 Task: Add Grain Trust Steamed Jasmine Rice, Organic to the cart.
Action: Mouse moved to (234, 107)
Screenshot: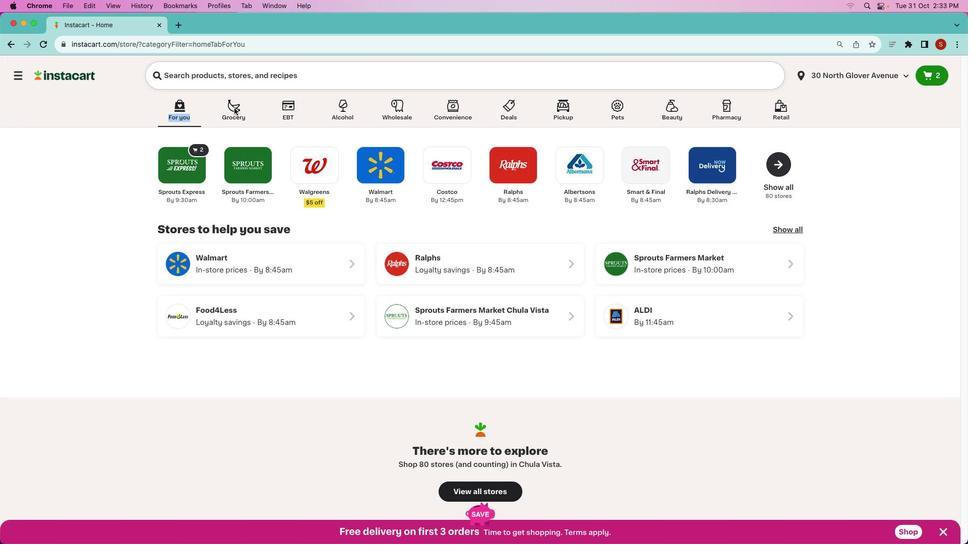 
Action: Mouse pressed left at (234, 107)
Screenshot: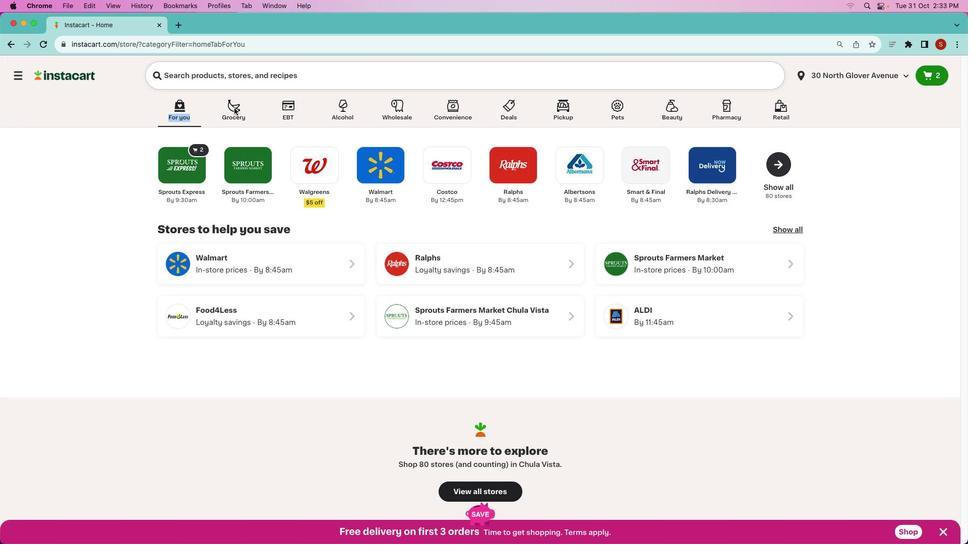 
Action: Mouse moved to (234, 107)
Screenshot: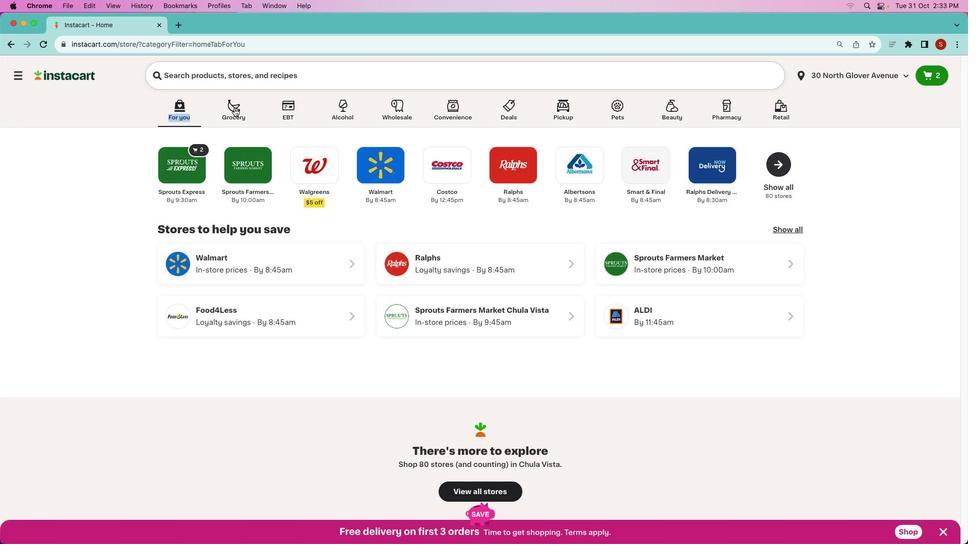 
Action: Mouse pressed left at (234, 107)
Screenshot: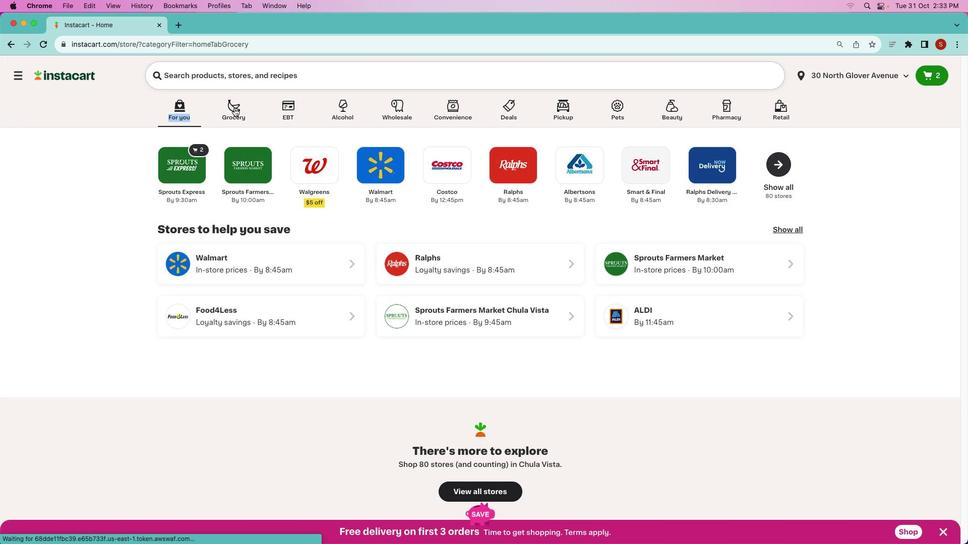 
Action: Mouse moved to (451, 275)
Screenshot: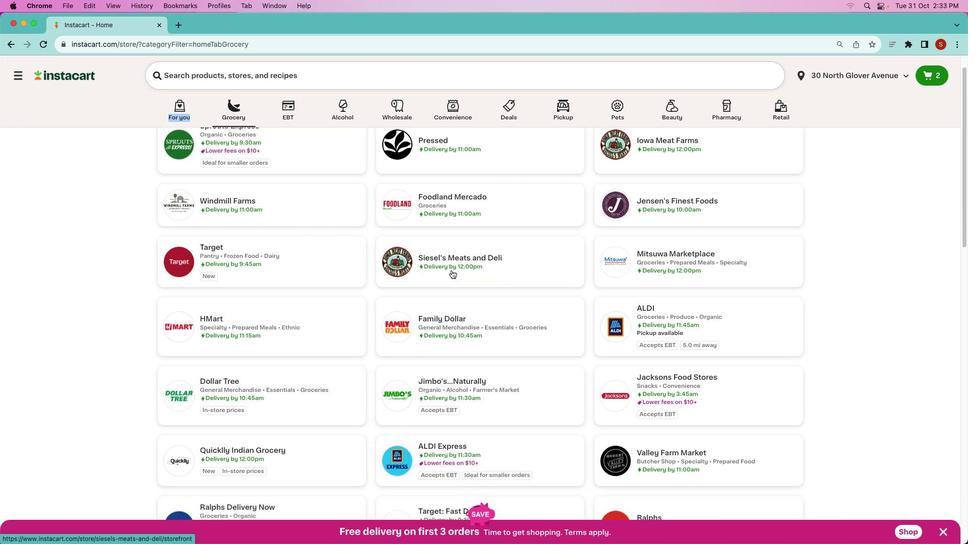 
Action: Mouse scrolled (451, 275) with delta (0, 0)
Screenshot: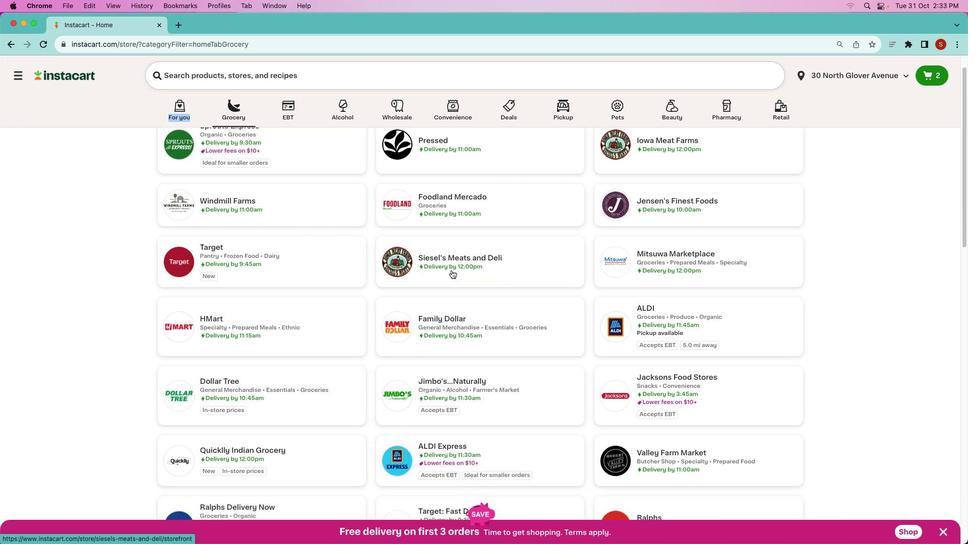 
Action: Mouse moved to (451, 274)
Screenshot: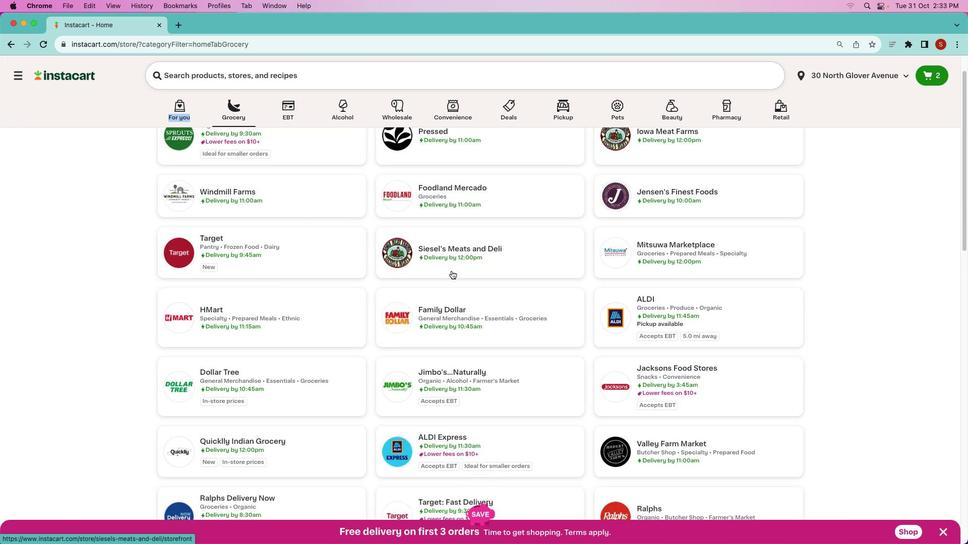 
Action: Mouse scrolled (451, 274) with delta (0, 0)
Screenshot: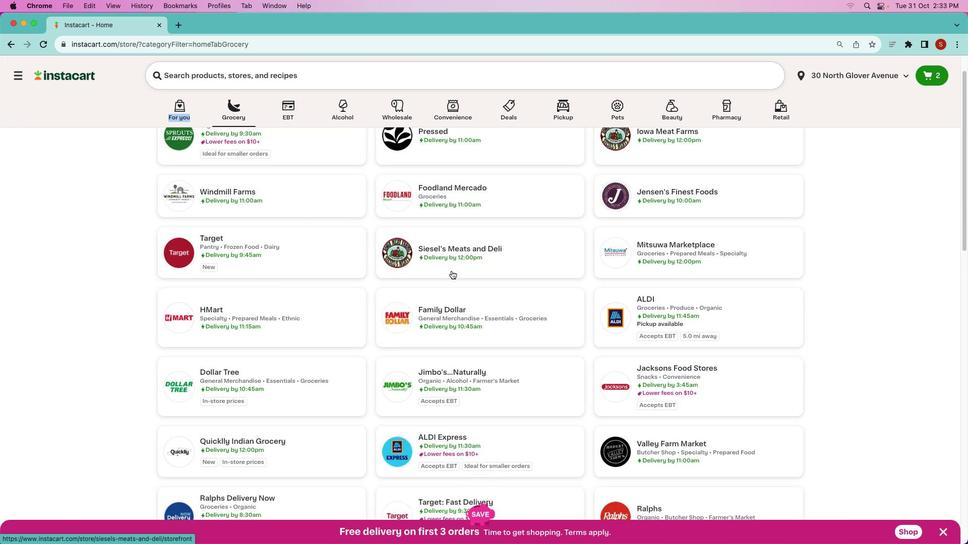 
Action: Mouse moved to (451, 270)
Screenshot: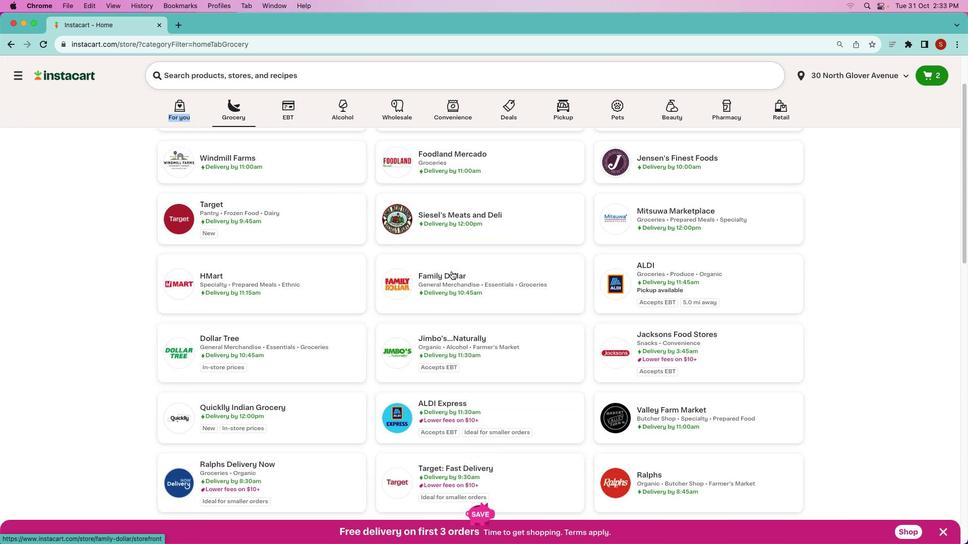 
Action: Mouse scrolled (451, 270) with delta (0, -1)
Screenshot: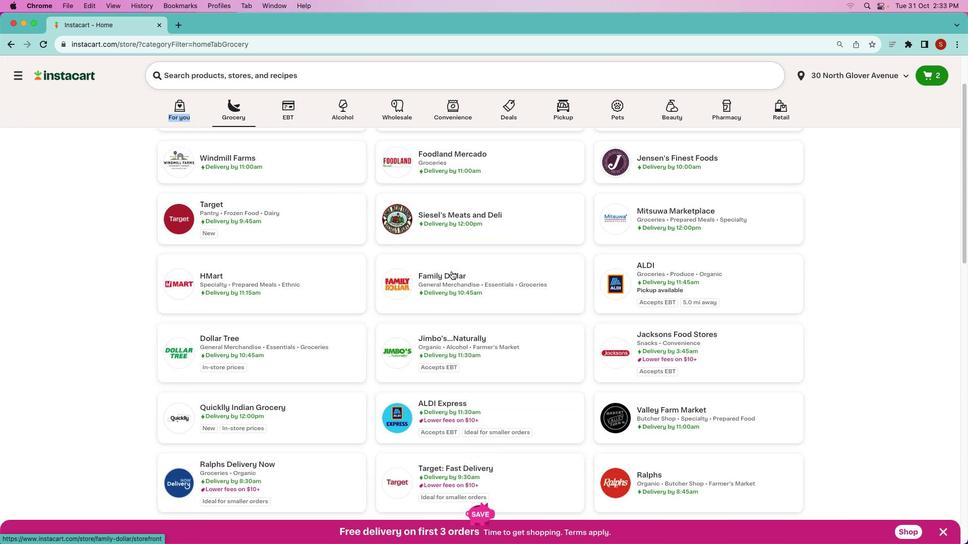 
Action: Mouse moved to (451, 271)
Screenshot: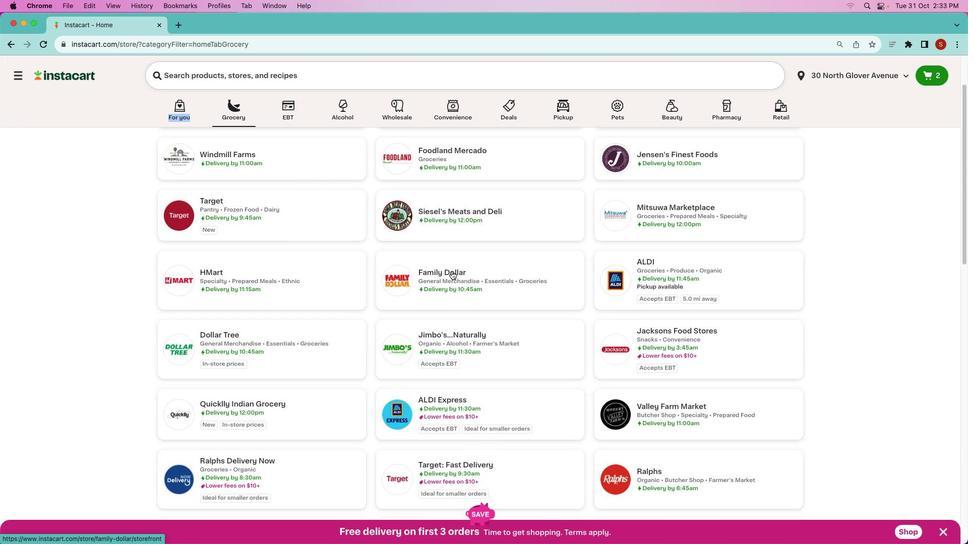 
Action: Mouse scrolled (451, 271) with delta (0, 0)
Screenshot: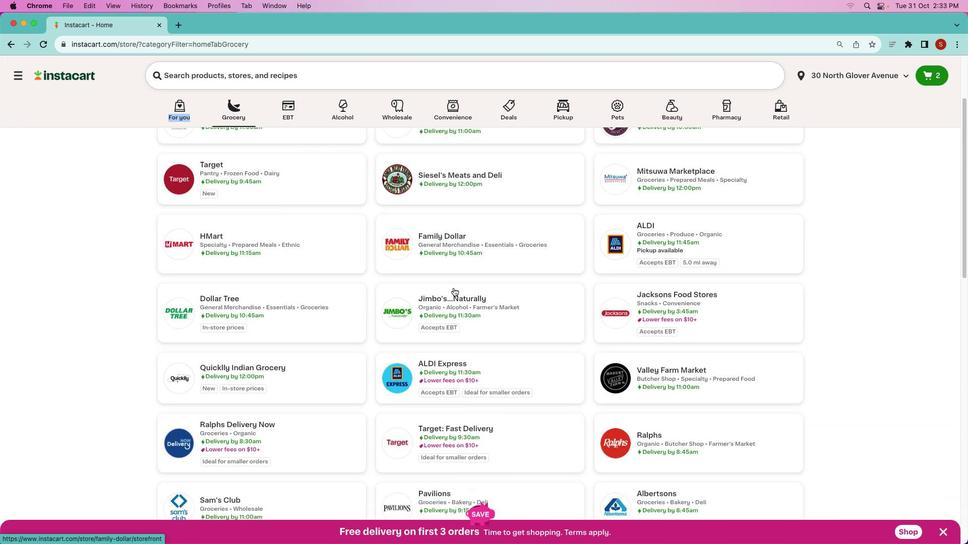 
Action: Mouse scrolled (451, 271) with delta (0, 0)
Screenshot: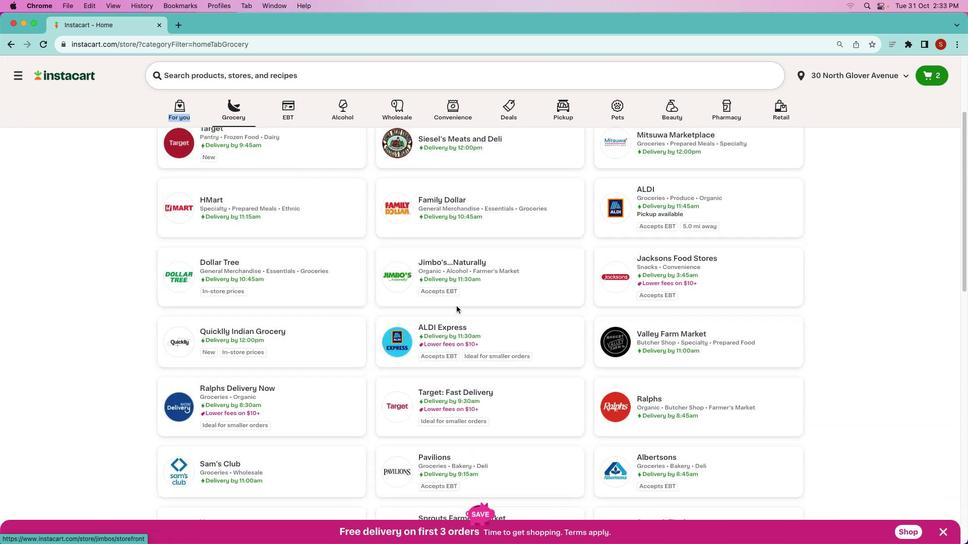 
Action: Mouse scrolled (451, 271) with delta (0, -1)
Screenshot: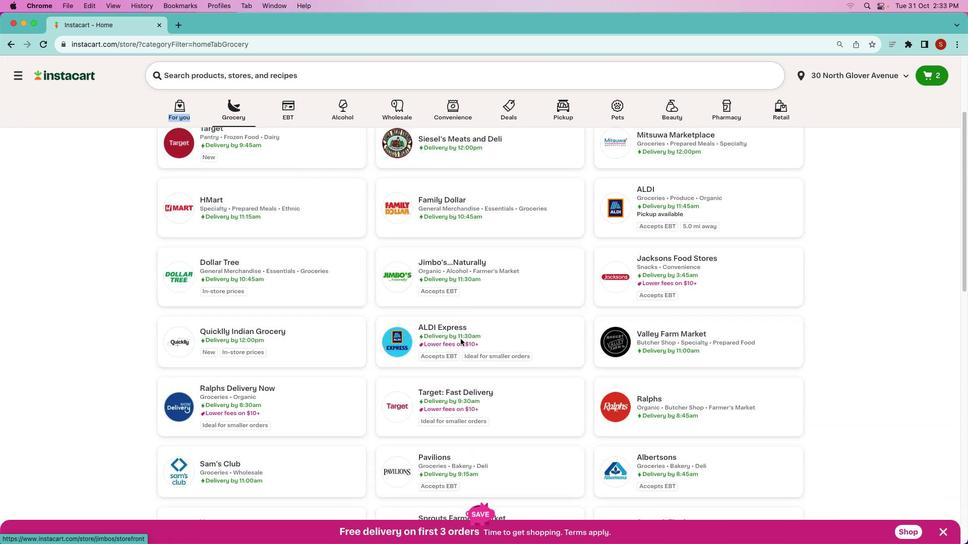 
Action: Mouse moved to (462, 368)
Screenshot: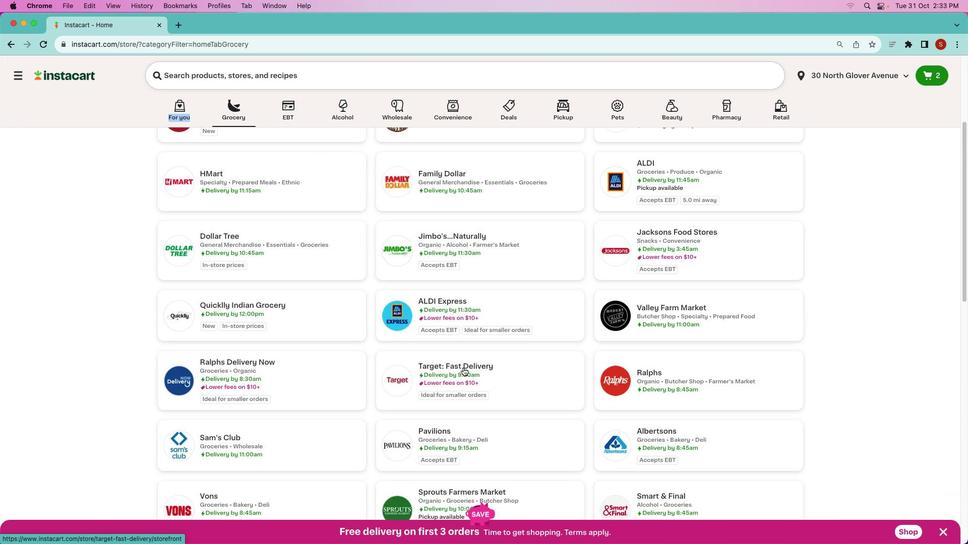 
Action: Mouse scrolled (462, 368) with delta (0, 0)
Screenshot: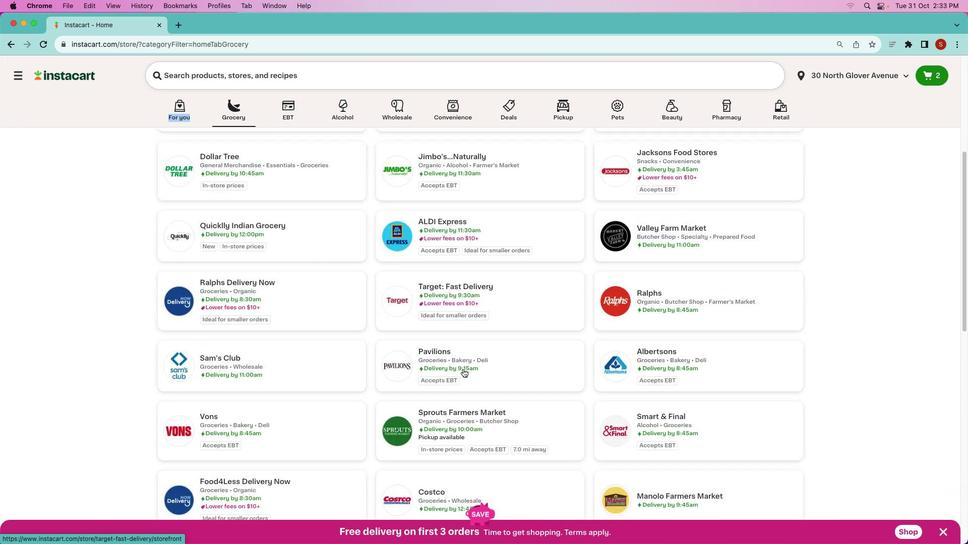 
Action: Mouse scrolled (462, 368) with delta (0, 0)
Screenshot: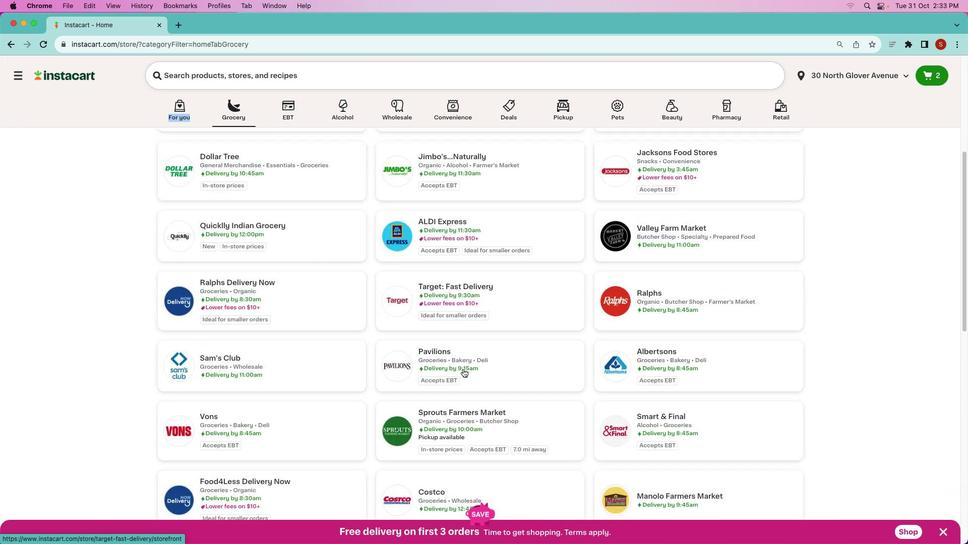 
Action: Mouse scrolled (462, 368) with delta (0, -1)
Screenshot: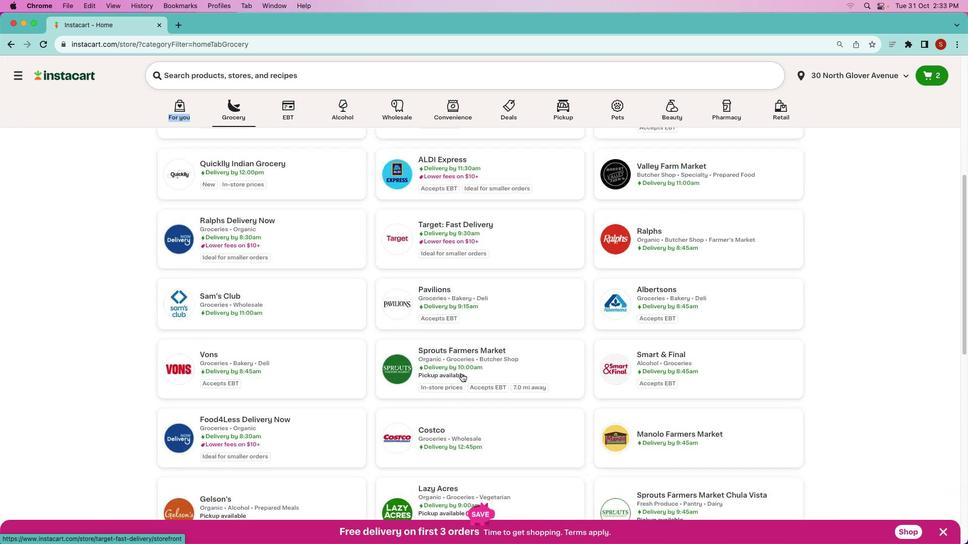 
Action: Mouse scrolled (462, 368) with delta (0, -2)
Screenshot: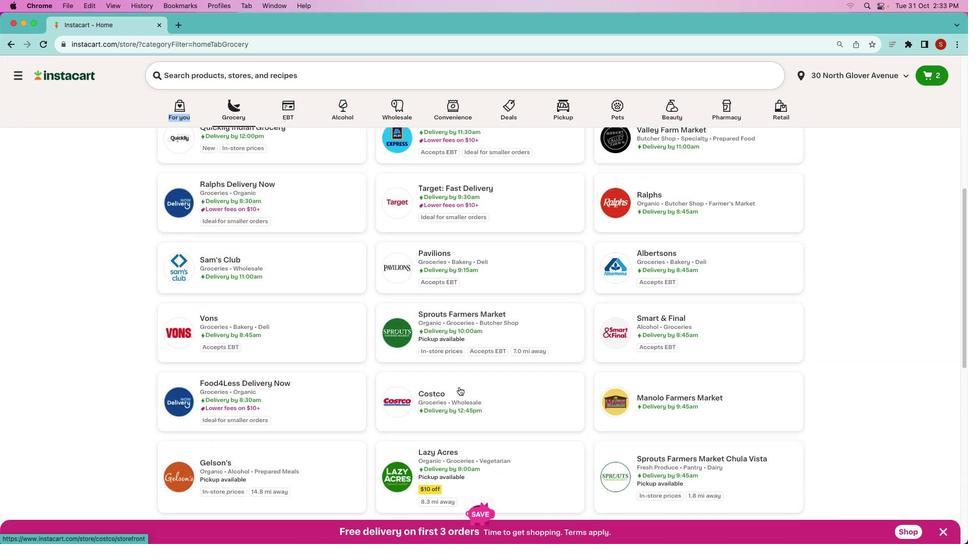 
Action: Mouse moved to (462, 318)
Screenshot: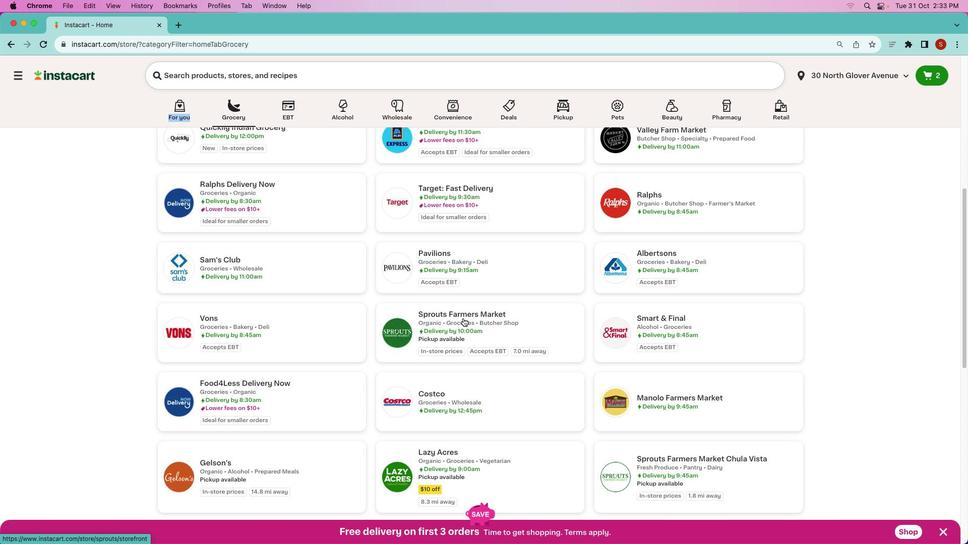 
Action: Mouse pressed left at (462, 318)
Screenshot: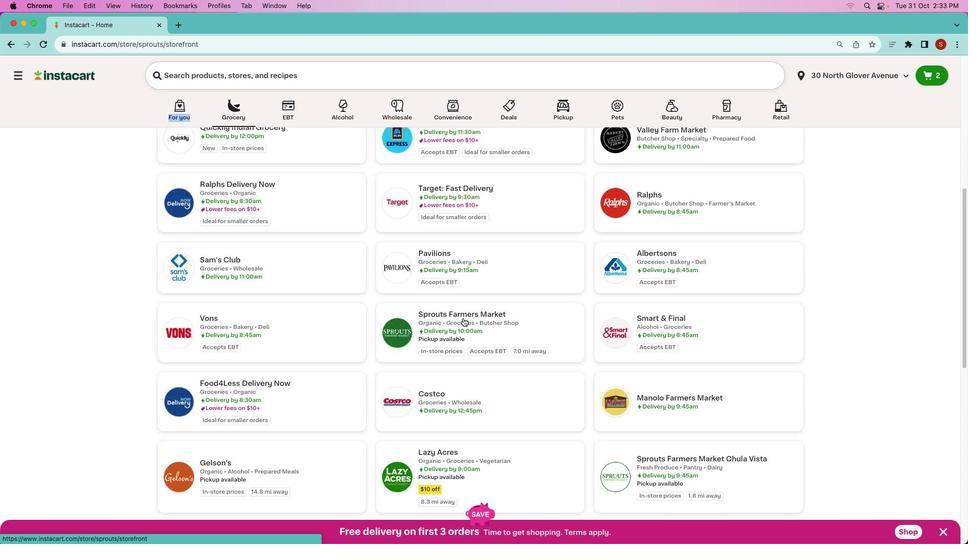 
Action: Mouse moved to (329, 109)
Screenshot: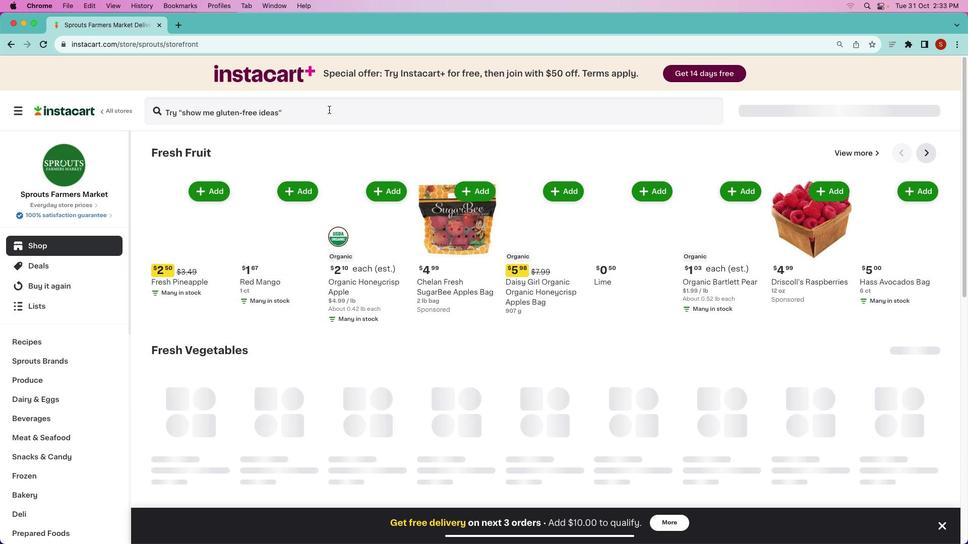 
Action: Mouse pressed left at (329, 109)
Screenshot: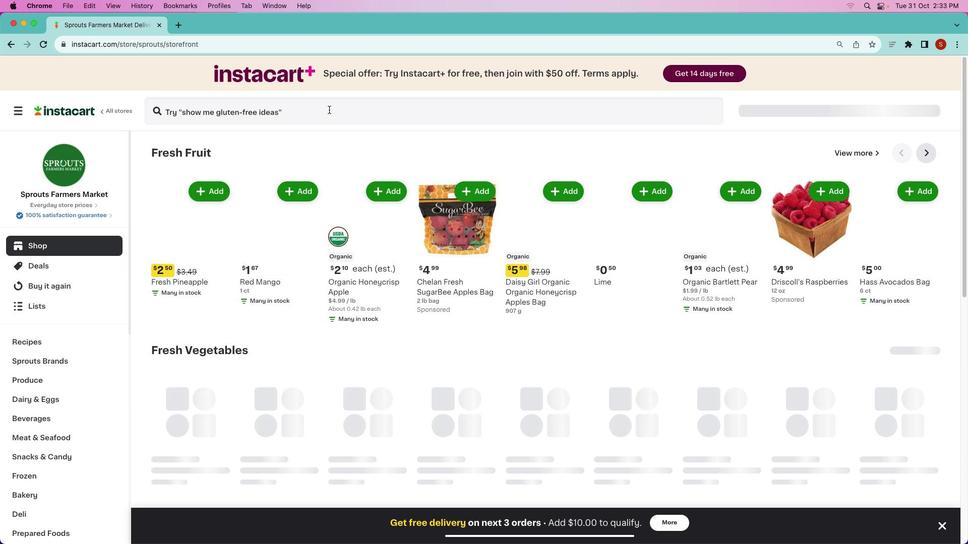 
Action: Mouse moved to (360, 117)
Screenshot: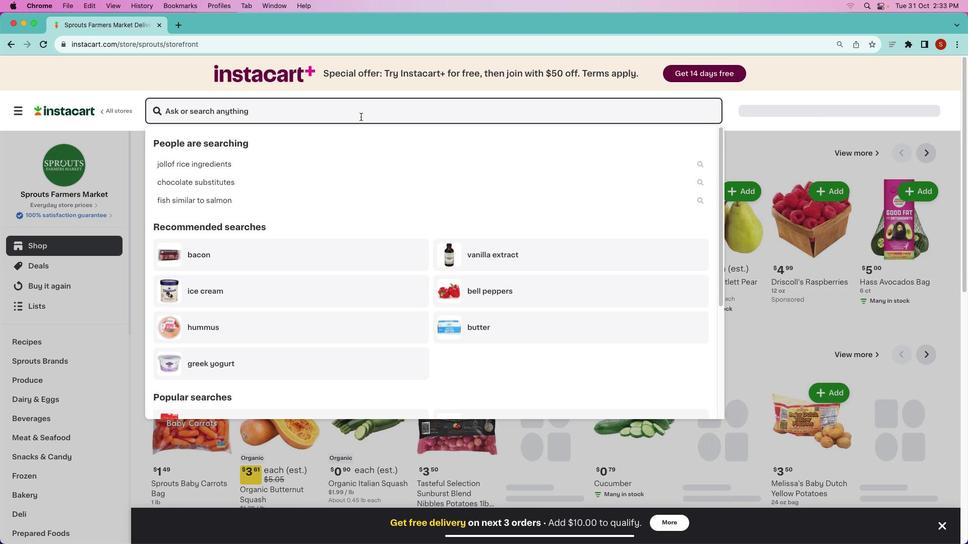 
Action: Key pressed 'g''r''a''i''n'Key.space't''r''u''s''t'Key.space's''t''e''a''m''e''d'Key.space'j''a''s''m''i''n''e'Key.space'r''i''c''e'','Key.space'o''r''g''a''n''i''c'Key.space't'Key.backspaceKey.enter
Screenshot: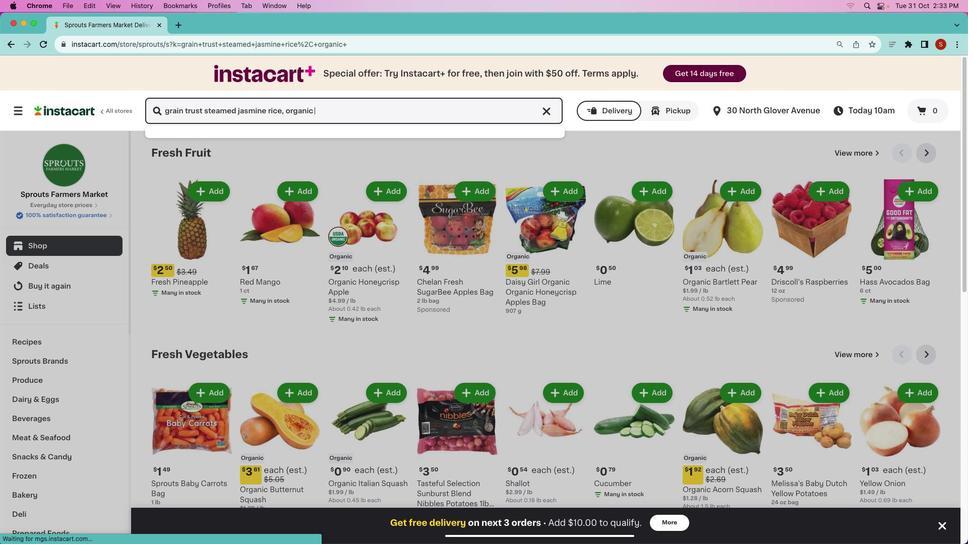 
Action: Mouse moved to (279, 215)
Screenshot: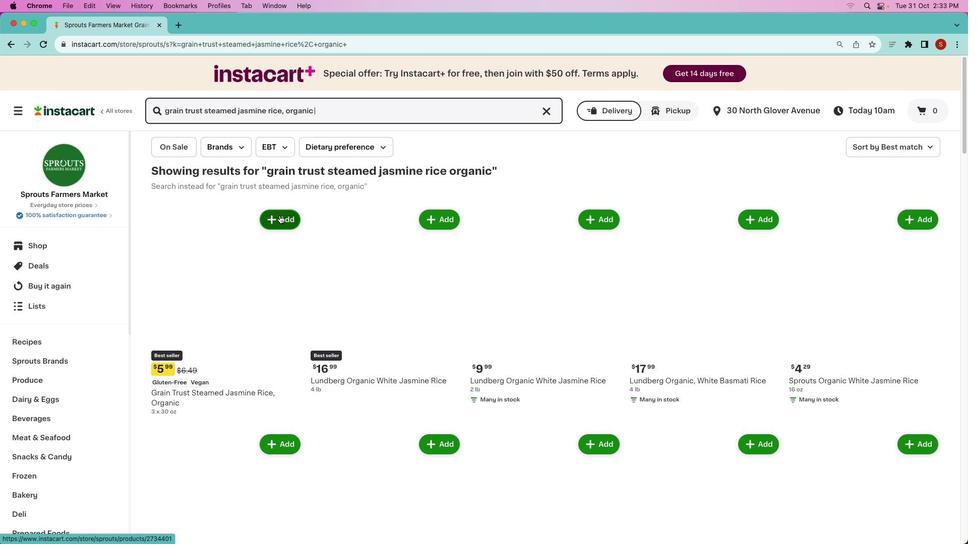 
Action: Mouse pressed left at (279, 215)
Screenshot: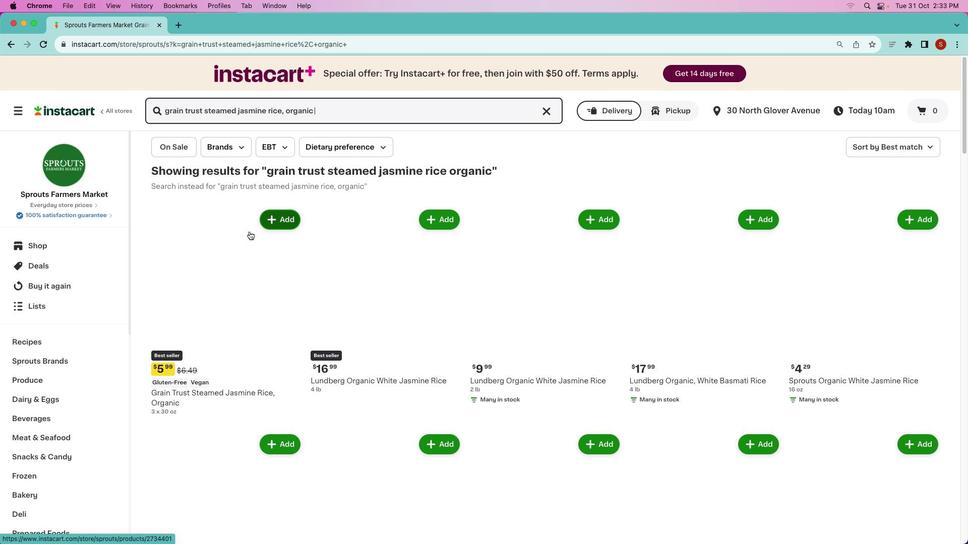 
Action: Mouse moved to (249, 322)
Screenshot: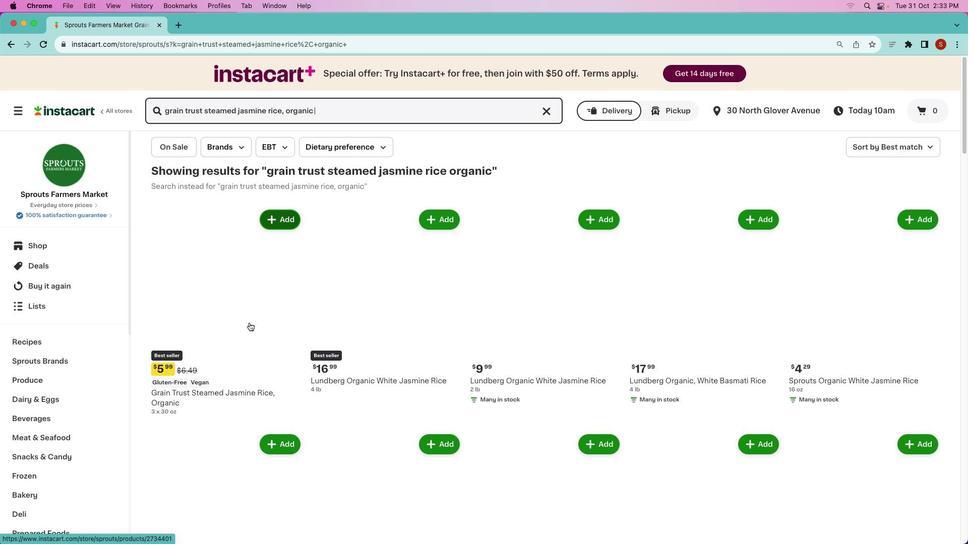 
